 Task: Set the address for the in-person meeting to "Duck Creek Road, Springdale, MT 59082".
Action: Mouse pressed left at (259, 258)
Screenshot: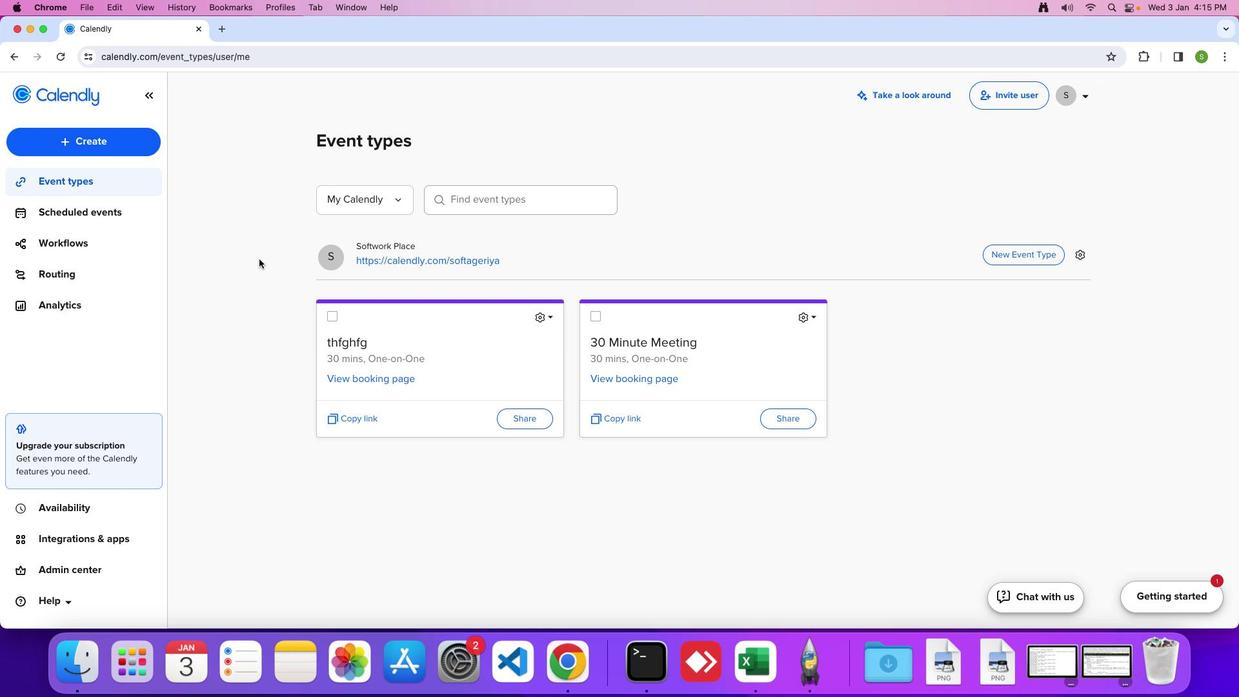
Action: Mouse moved to (129, 142)
Screenshot: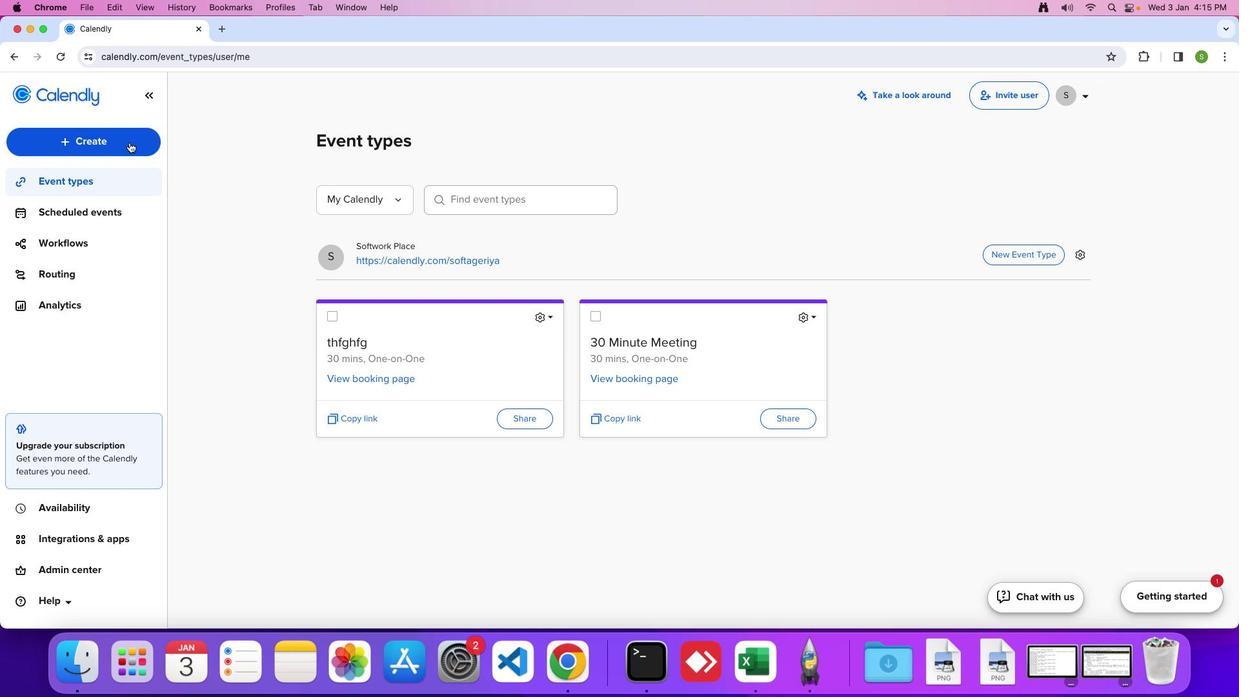 
Action: Mouse pressed left at (129, 142)
Screenshot: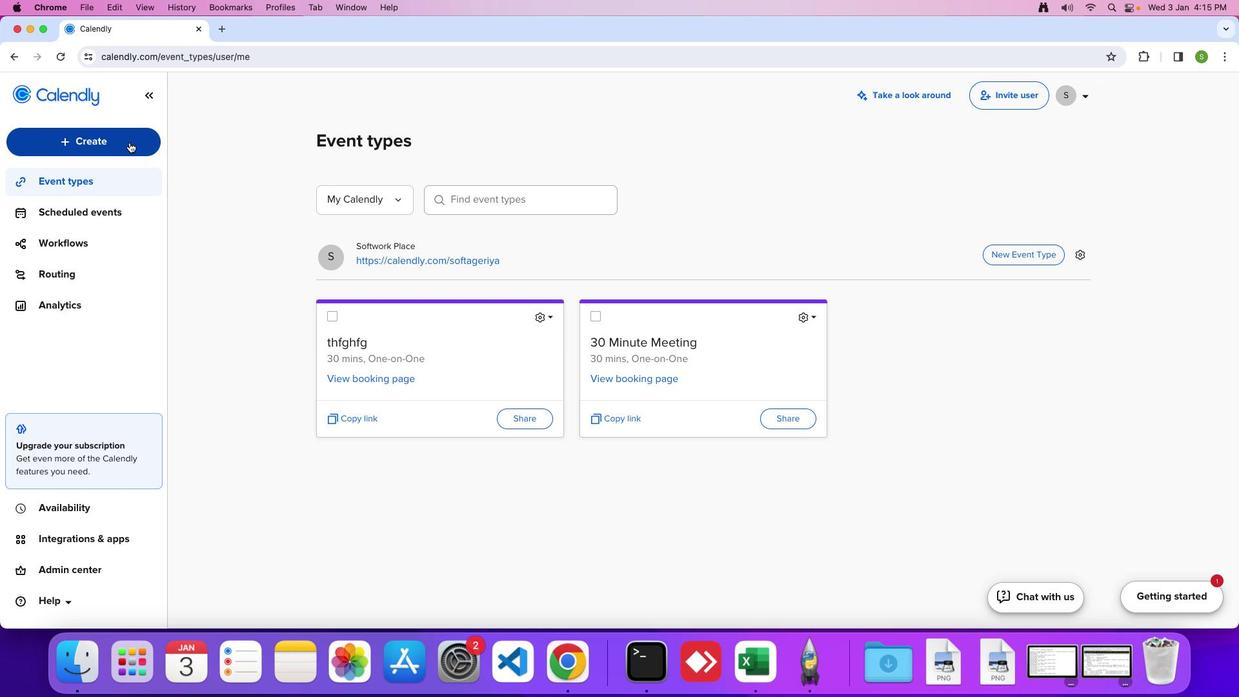 
Action: Mouse moved to (102, 185)
Screenshot: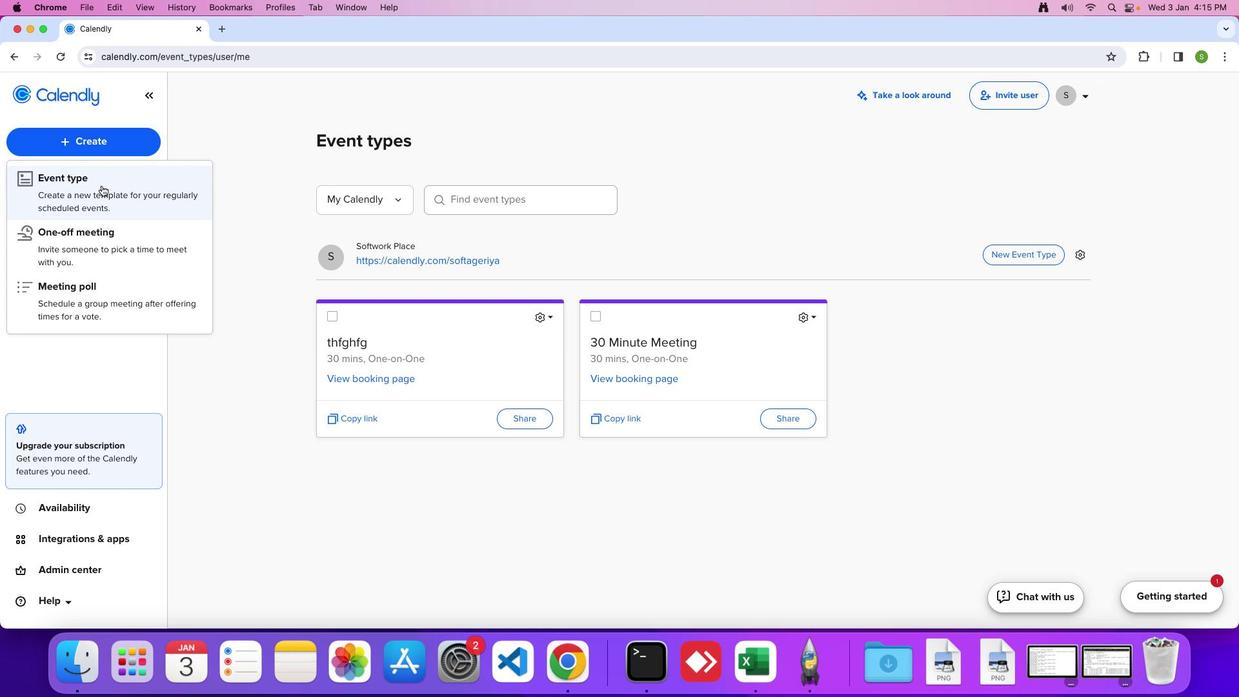 
Action: Mouse pressed left at (102, 185)
Screenshot: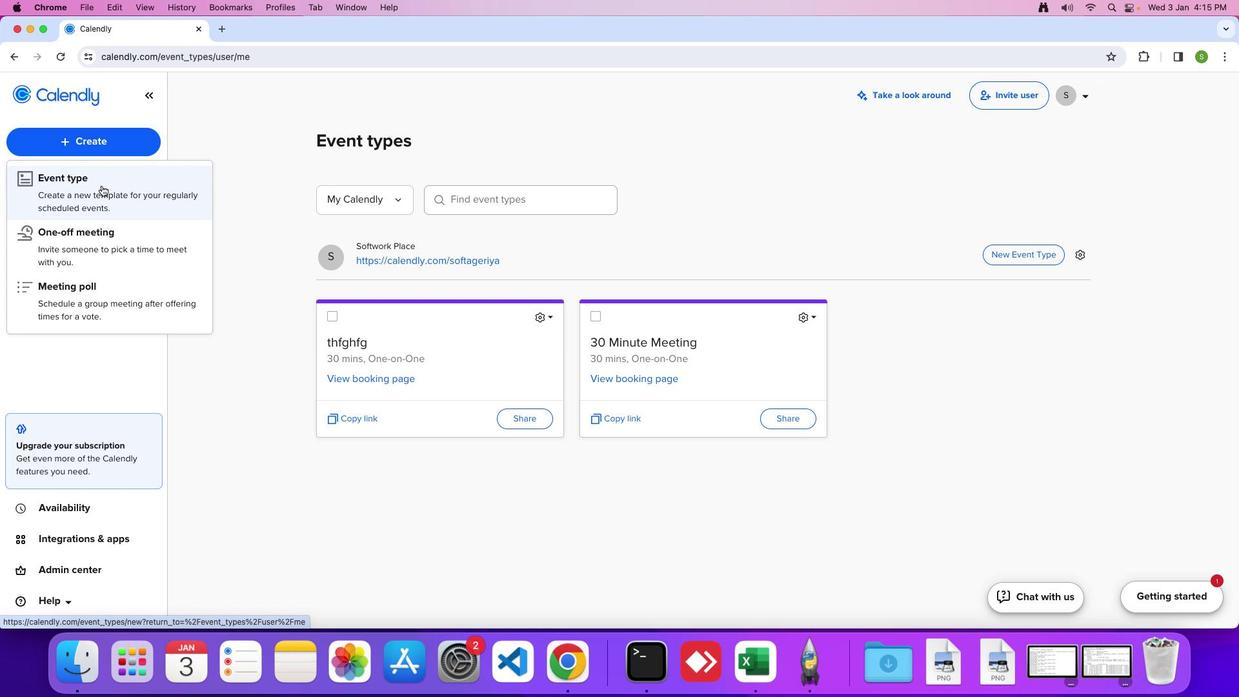 
Action: Mouse moved to (517, 251)
Screenshot: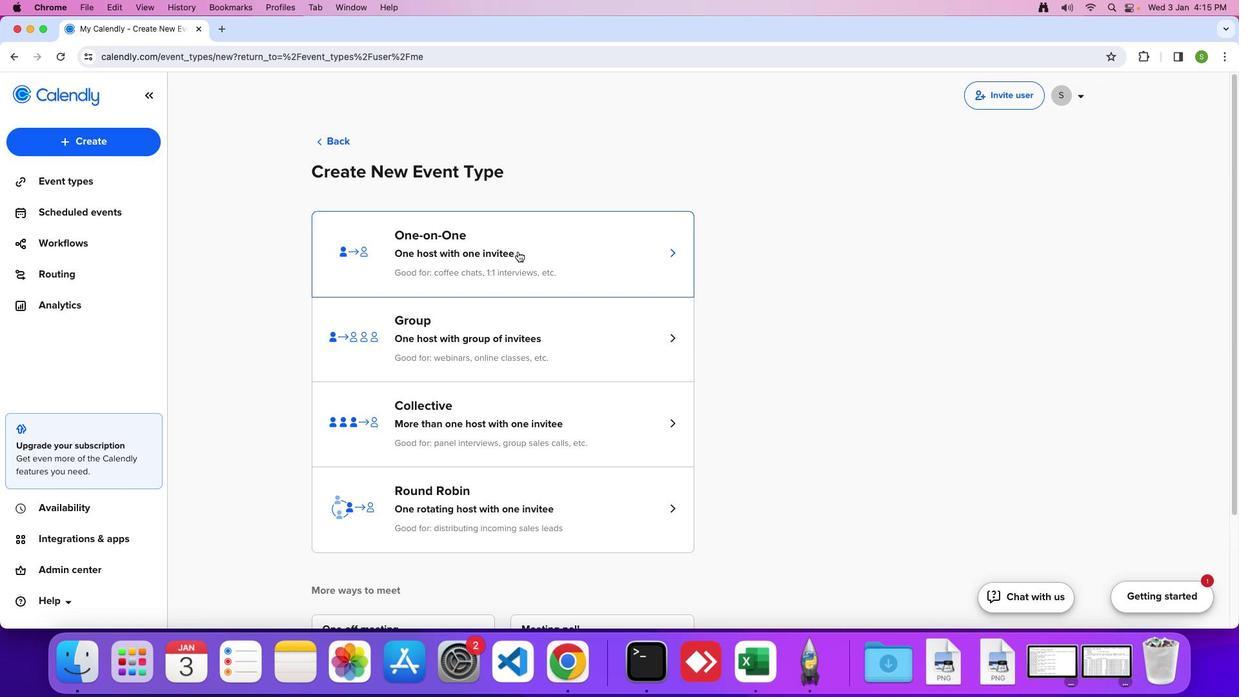 
Action: Mouse pressed left at (517, 251)
Screenshot: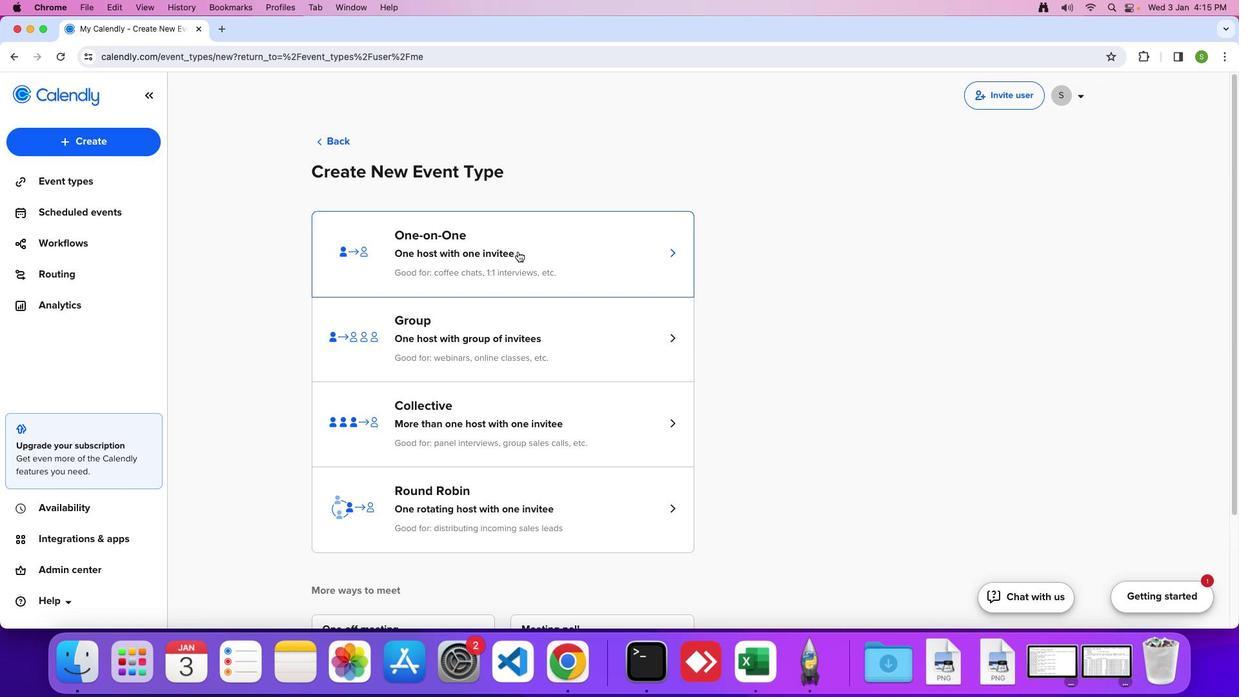 
Action: Mouse moved to (749, 329)
Screenshot: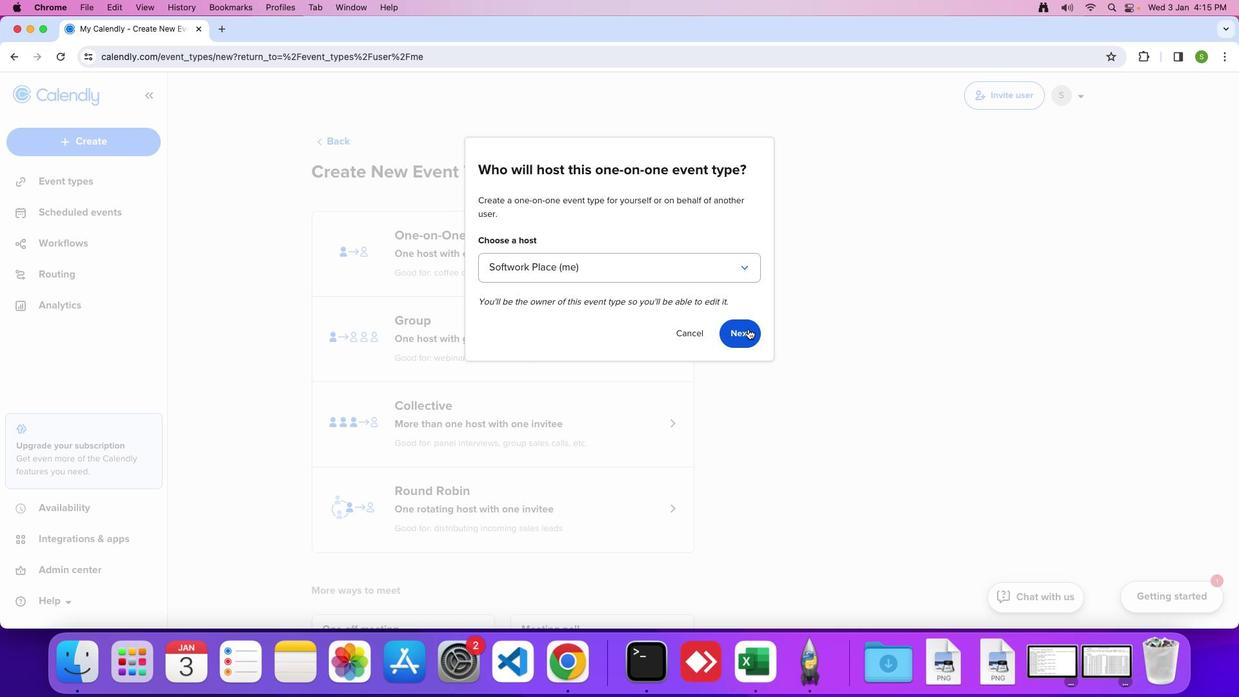 
Action: Mouse pressed left at (749, 329)
Screenshot: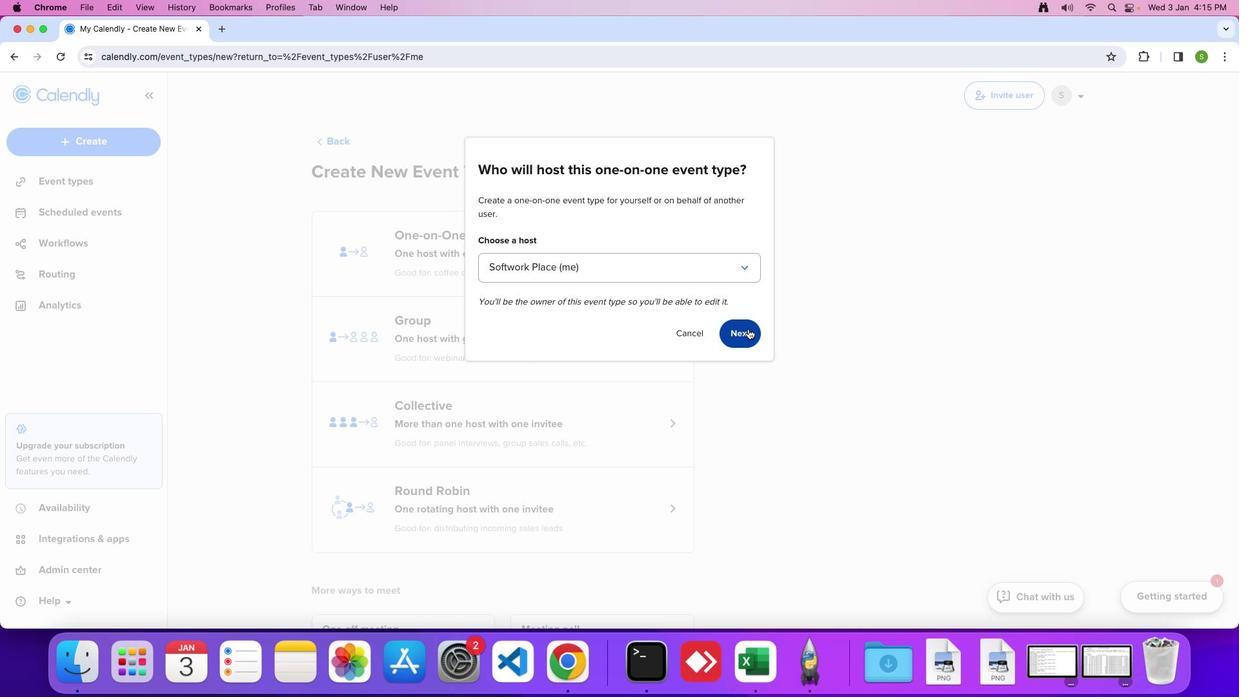 
Action: Mouse moved to (160, 330)
Screenshot: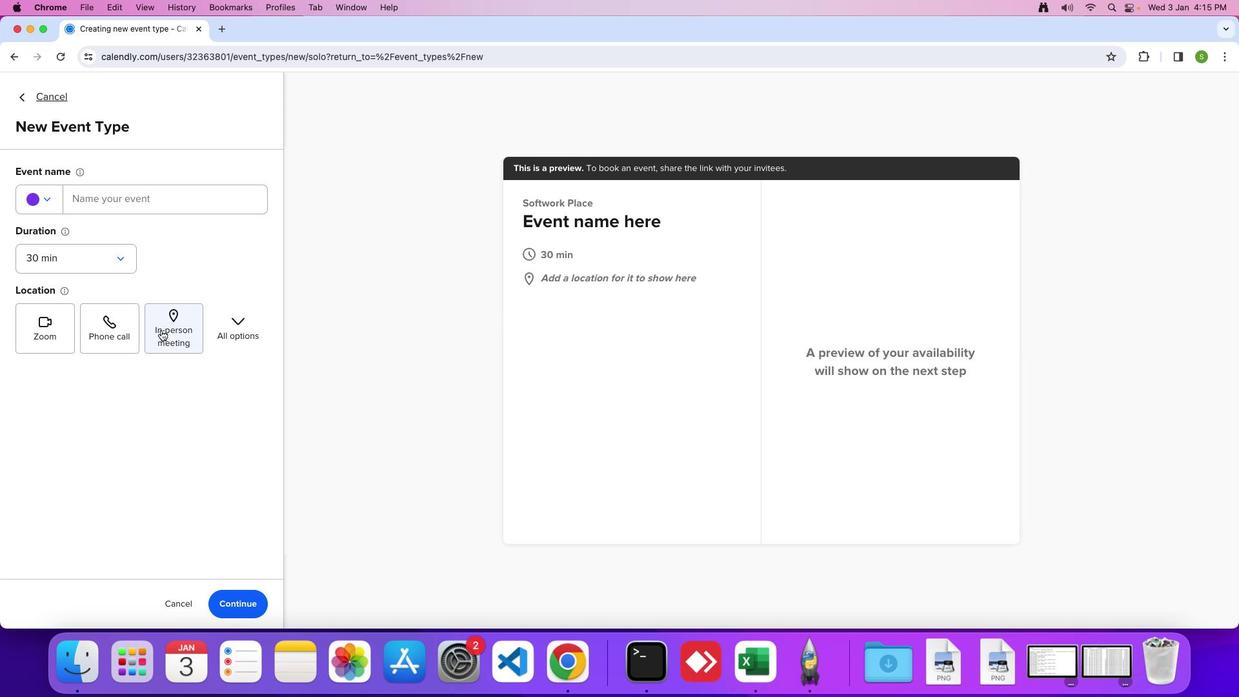 
Action: Mouse pressed left at (160, 330)
Screenshot: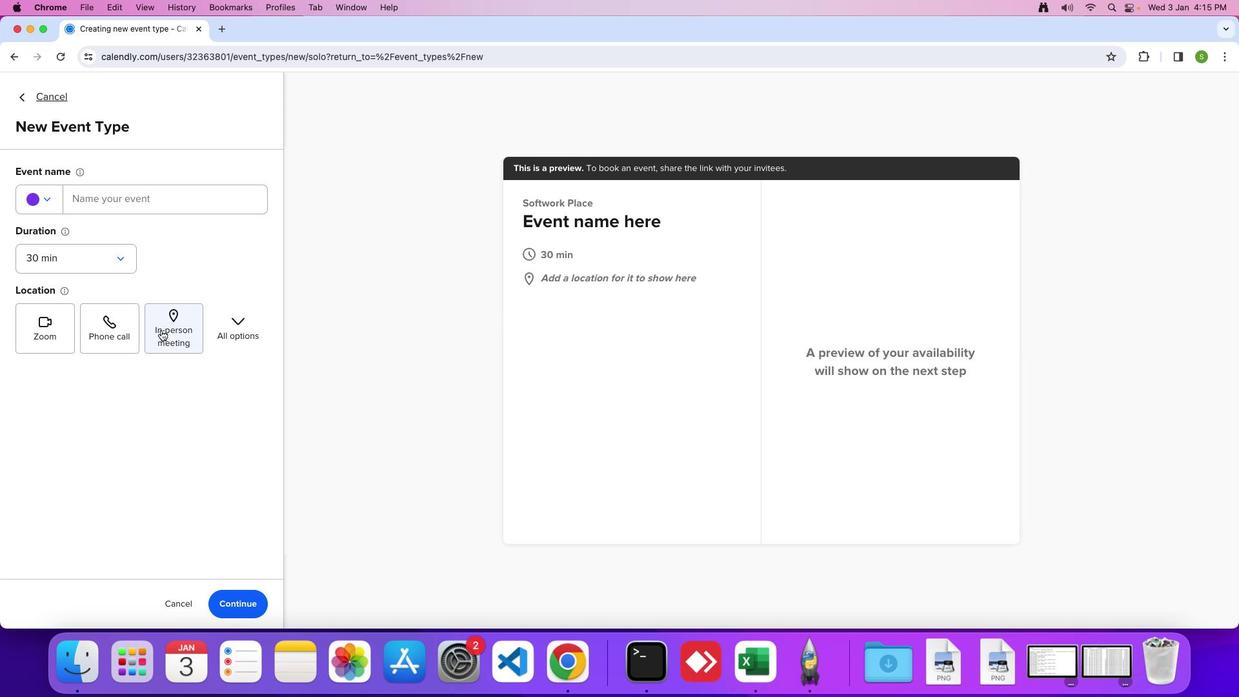 
Action: Mouse moved to (524, 235)
Screenshot: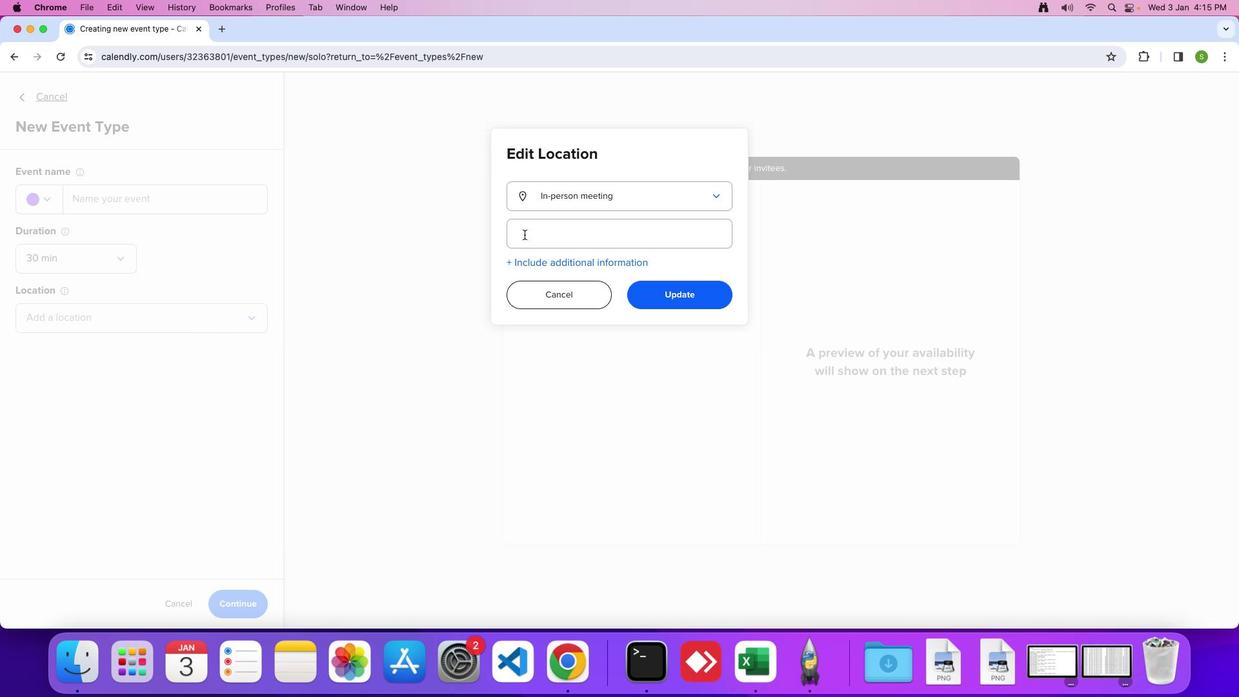 
Action: Mouse pressed left at (524, 235)
Screenshot: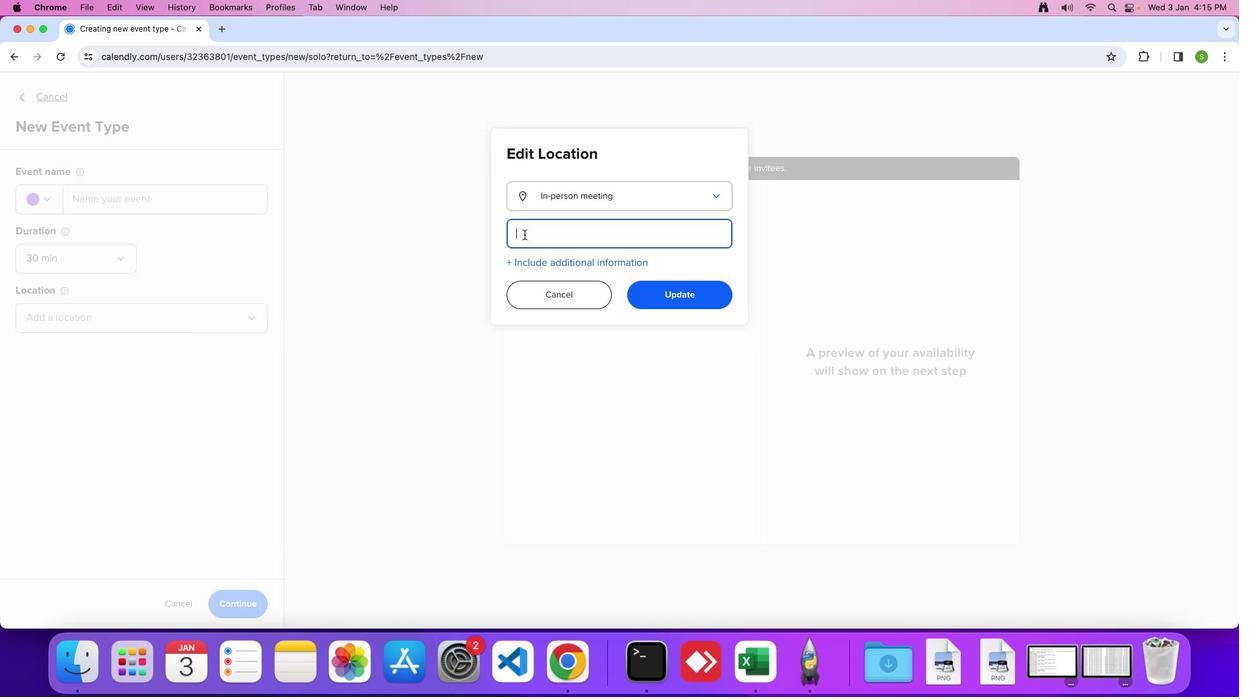 
Action: Mouse moved to (520, 237)
Screenshot: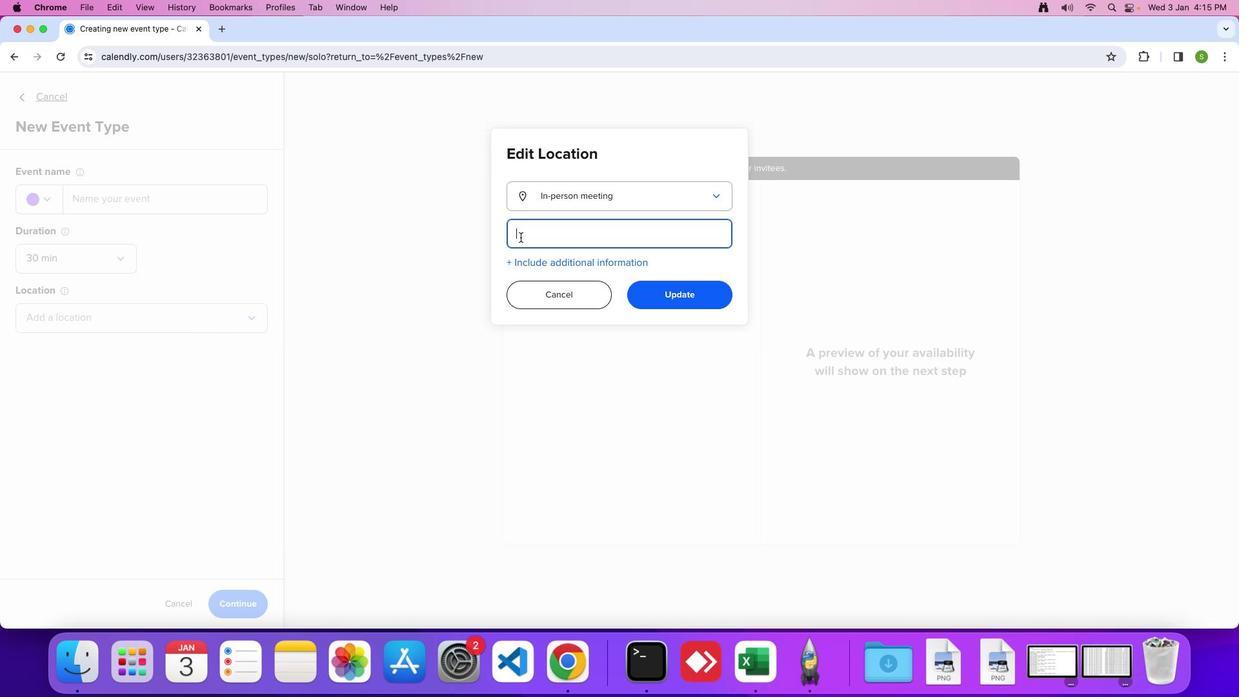 
Action: Key pressed 'D'Key.caps_lock'u''c''k'Key.spaceKey.shift'C''r''e''e''k'Key.spaceKey.shift'R''o''a''d'
Screenshot: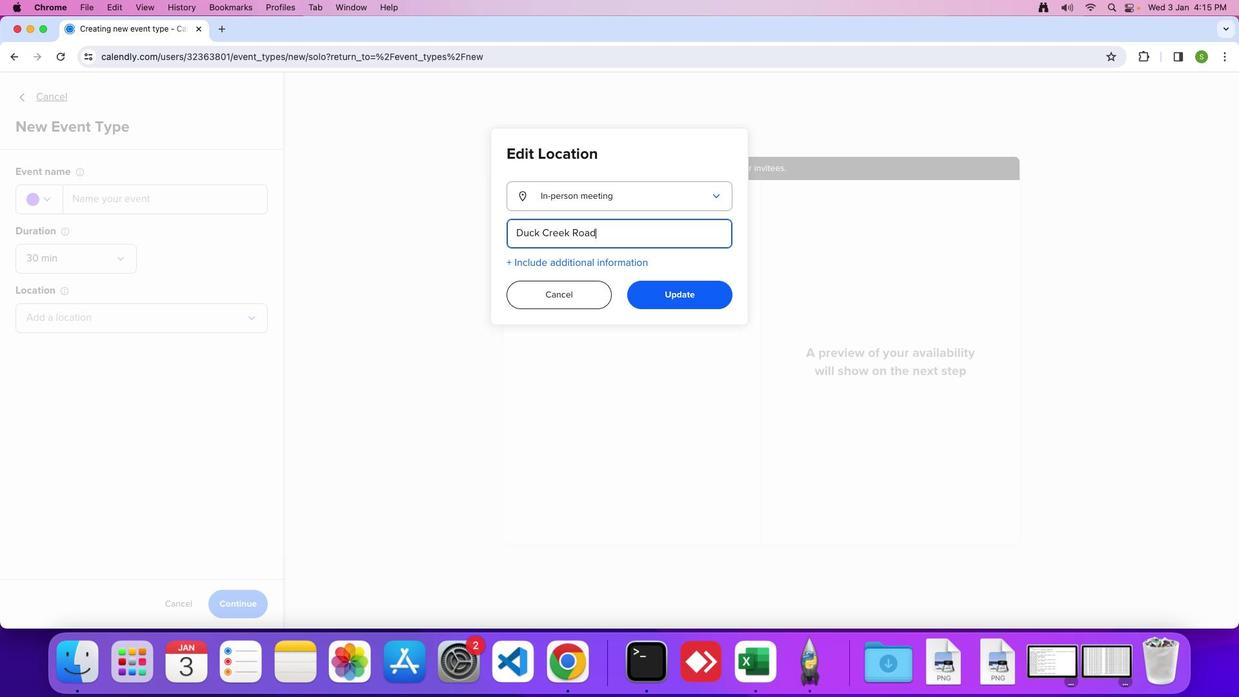
Action: Mouse moved to (520, 237)
Screenshot: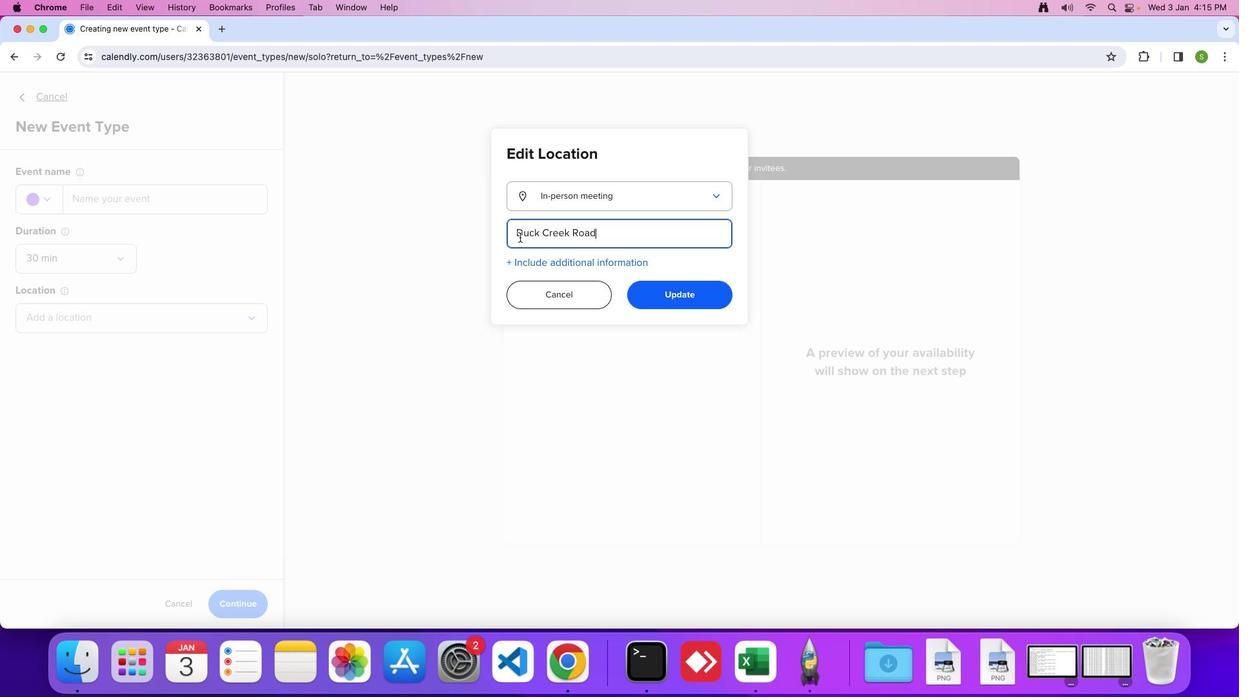 
Action: Key pressed ','Key.spaceKey.shift'S''p''r''i''n''g''d''a''l''e'','Key.spaceKey.shift'M''T'Key.space'5''9''0''8''2'
Screenshot: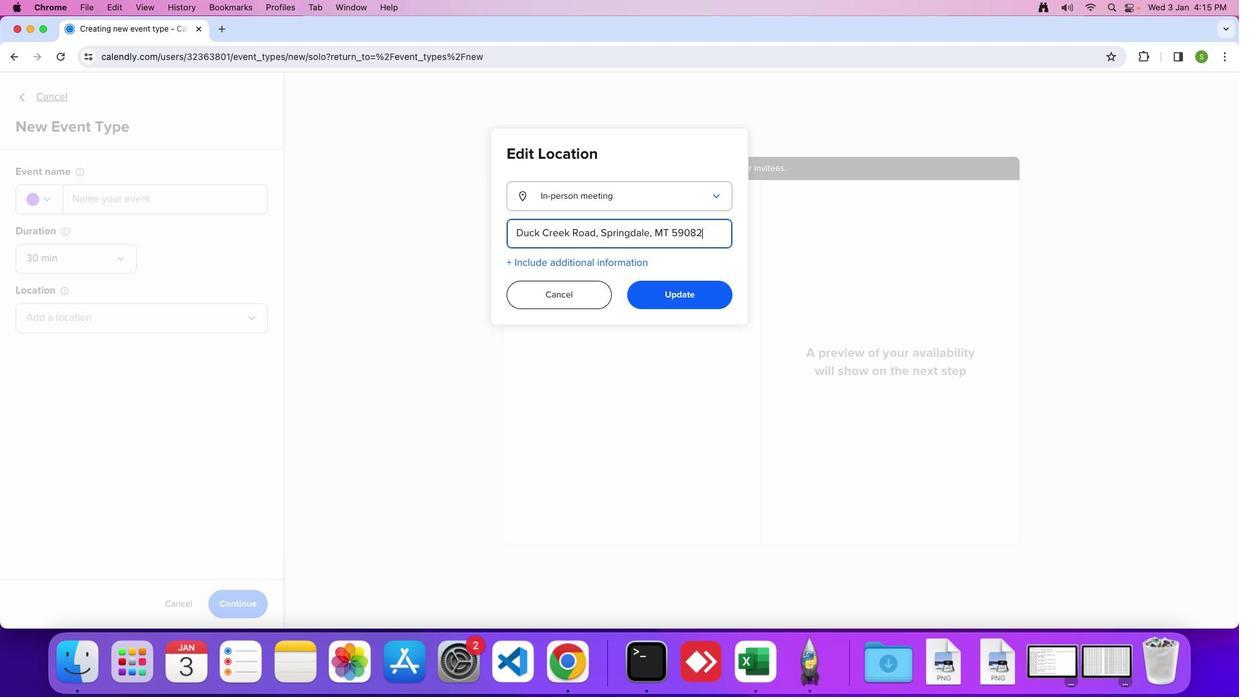 
Action: Mouse moved to (513, 244)
Screenshot: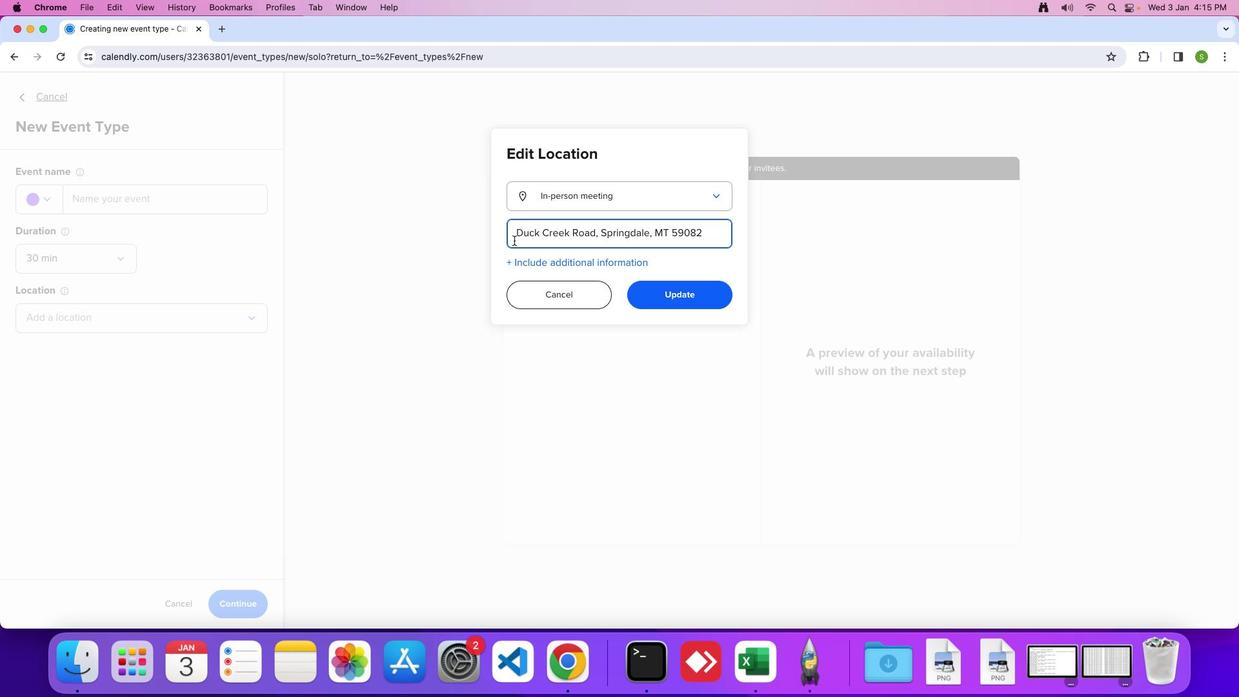 
